 Task: In career advice turn off Push notifications.
Action: Mouse moved to (621, 63)
Screenshot: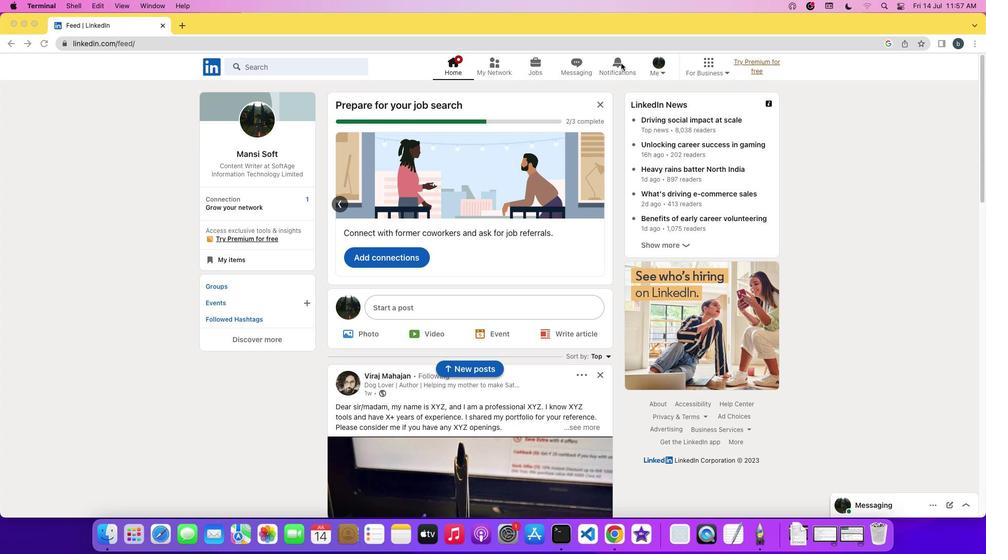 
Action: Mouse pressed left at (621, 63)
Screenshot: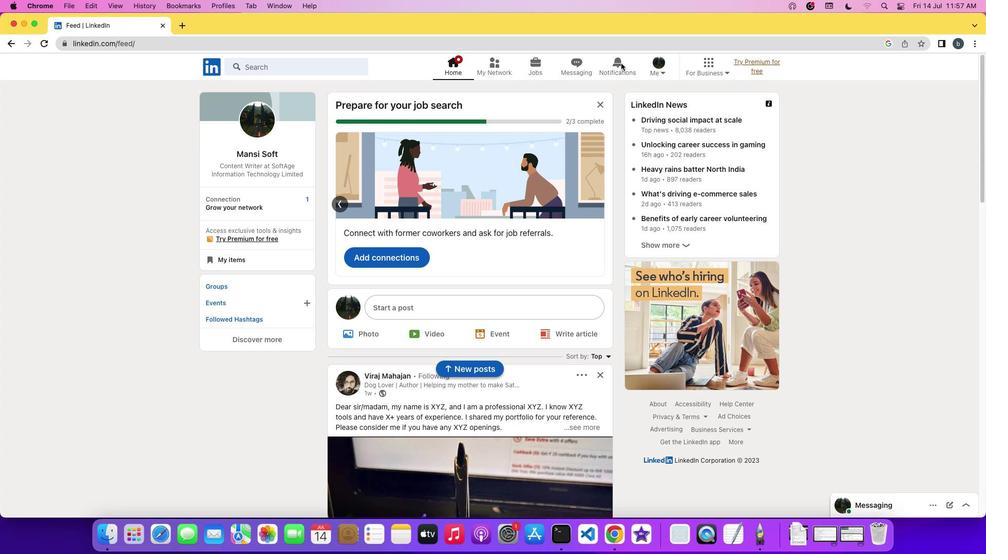 
Action: Mouse pressed left at (621, 63)
Screenshot: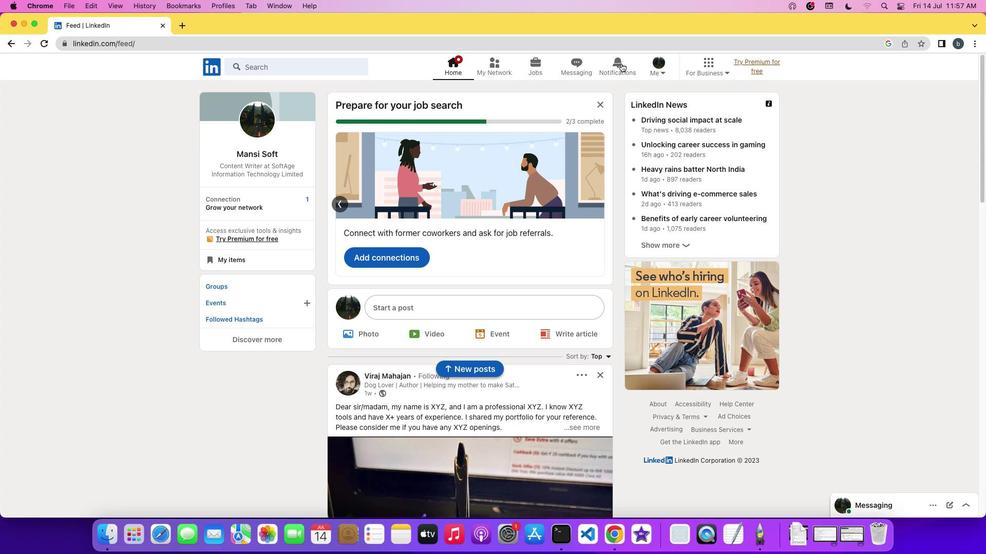 
Action: Mouse moved to (239, 131)
Screenshot: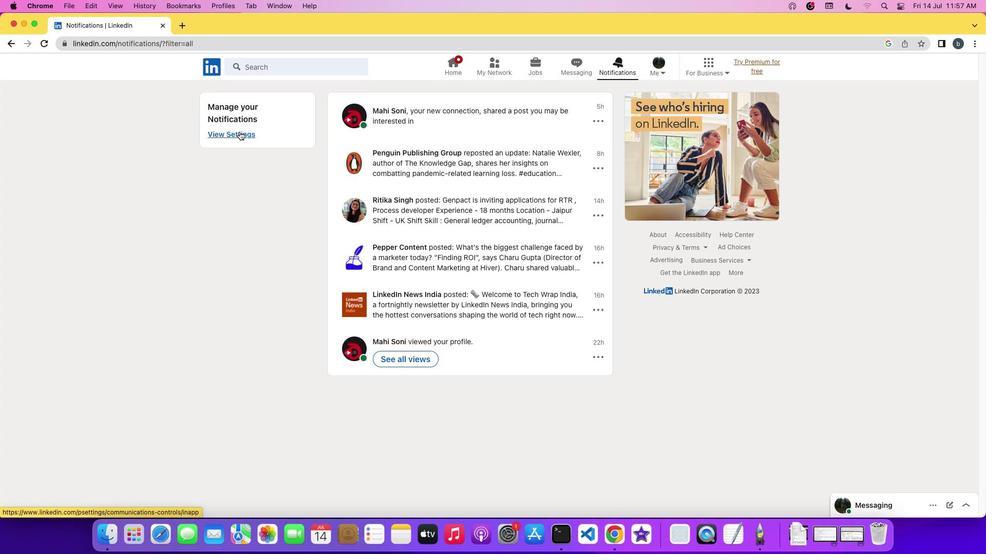 
Action: Mouse pressed left at (239, 131)
Screenshot: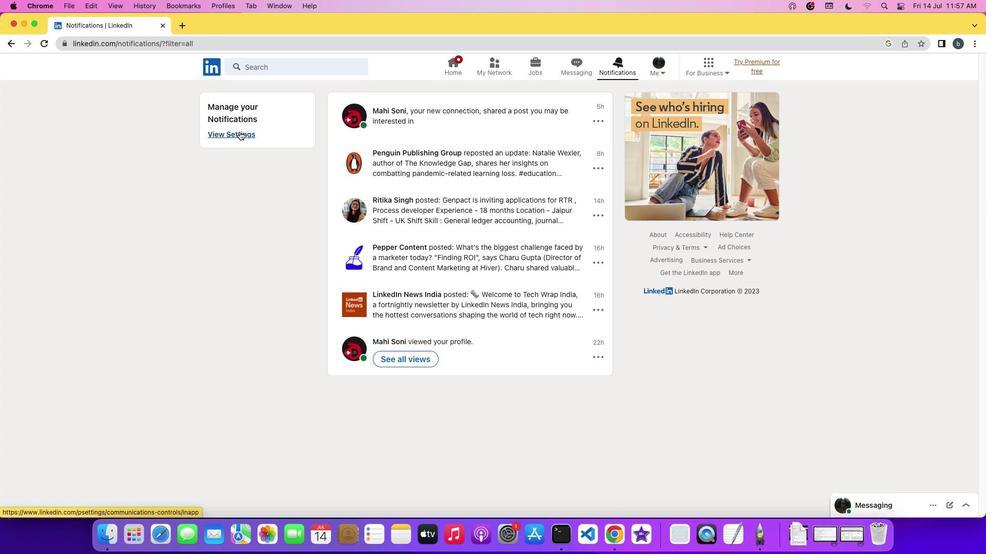 
Action: Mouse moved to (403, 124)
Screenshot: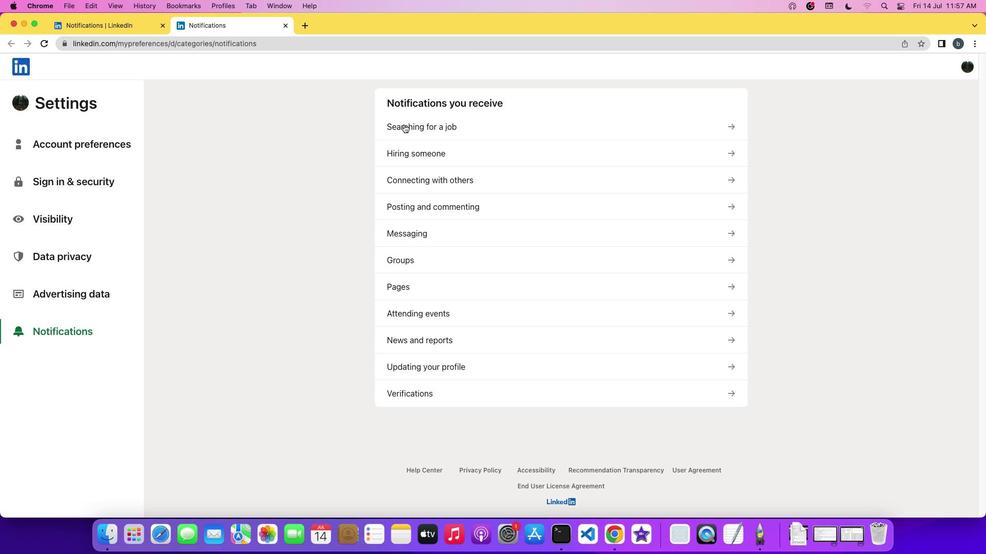 
Action: Mouse pressed left at (403, 124)
Screenshot: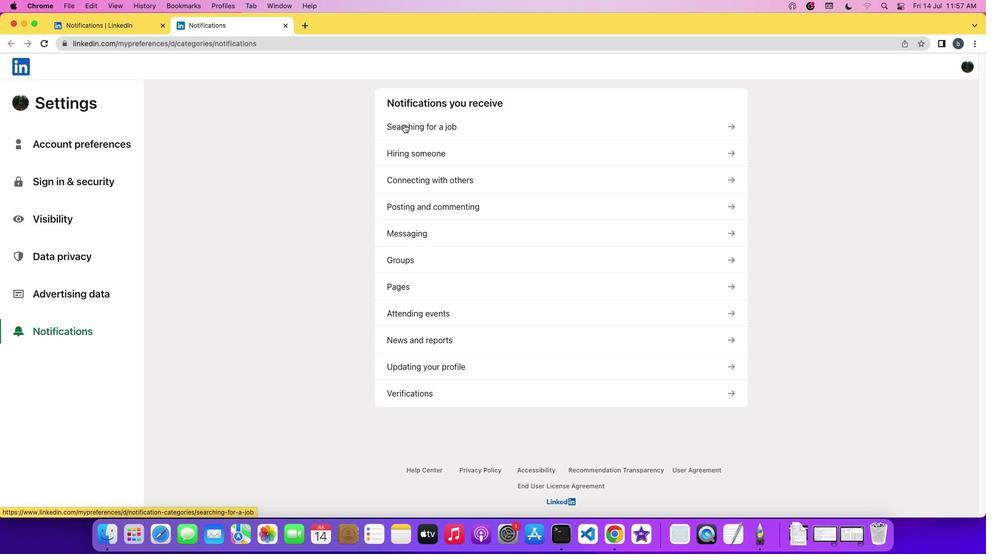 
Action: Mouse moved to (420, 314)
Screenshot: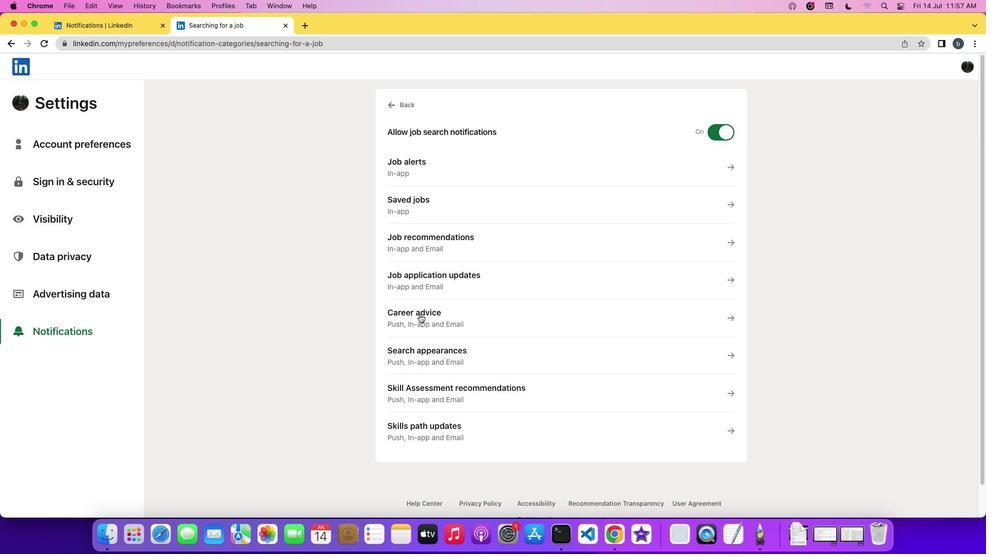 
Action: Mouse pressed left at (420, 314)
Screenshot: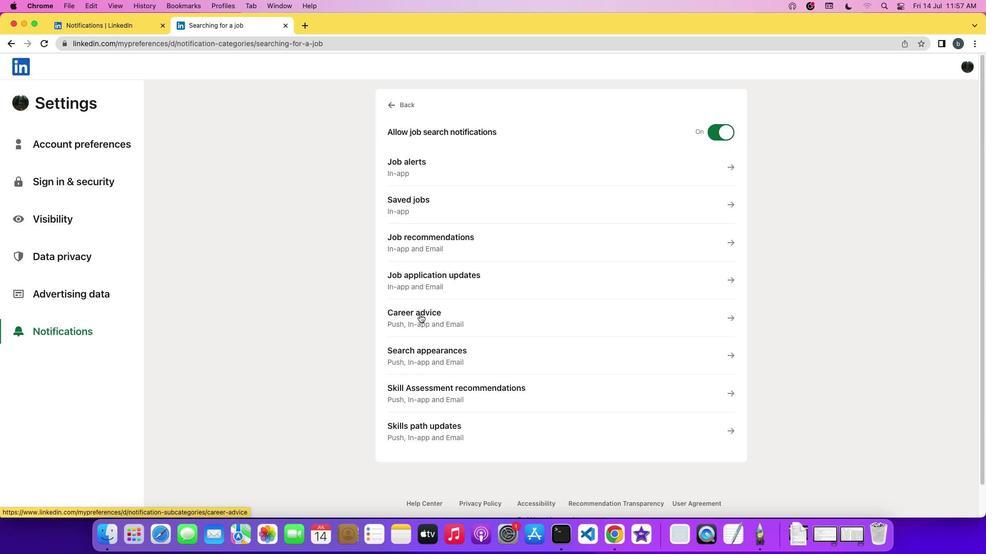 
Action: Mouse moved to (725, 238)
Screenshot: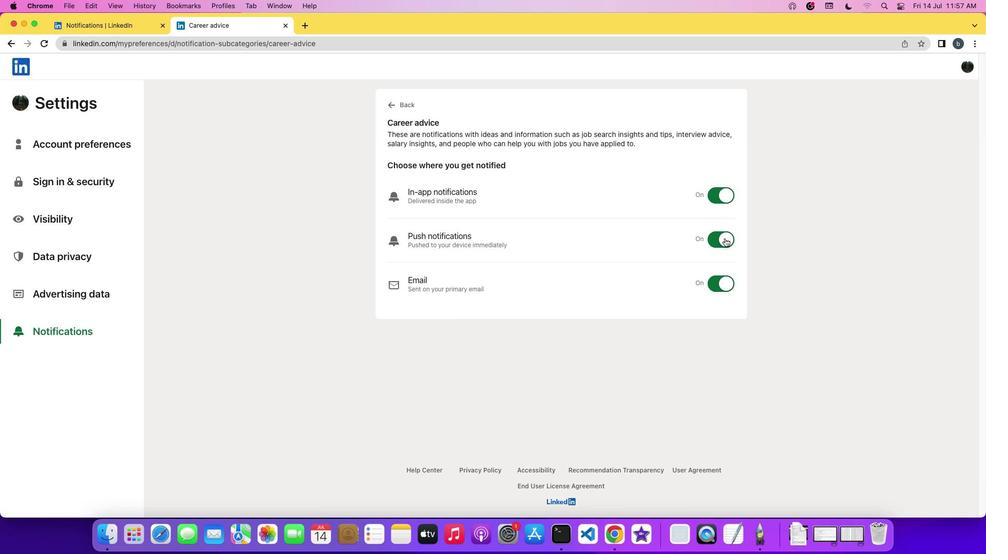 
Action: Mouse pressed left at (725, 238)
Screenshot: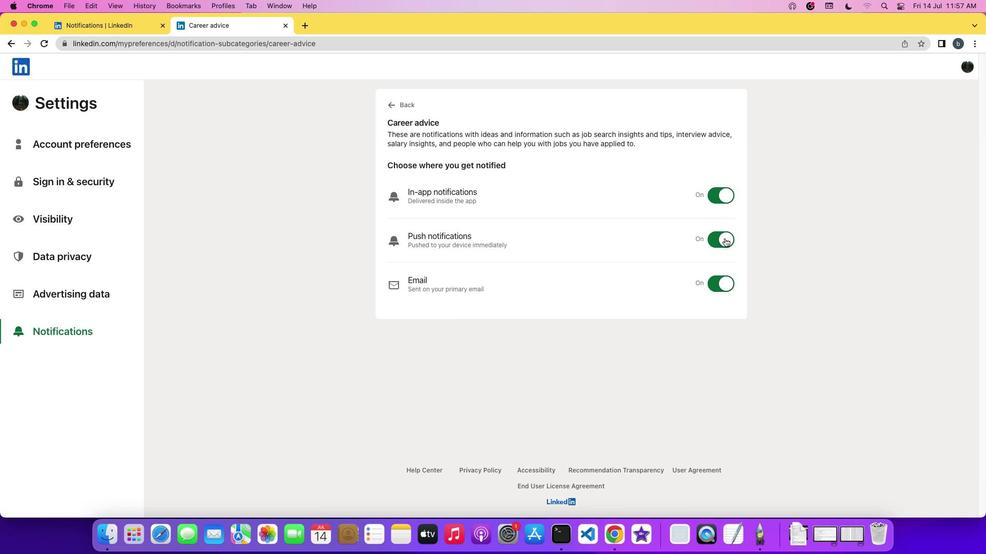 
